 Task: Search for the email with the subject Request for a white paper logged in from softage.1@softage.net with the filter, email from softage.3@softage.net and a new filter,  Delete it 
Action: Mouse moved to (657, 69)
Screenshot: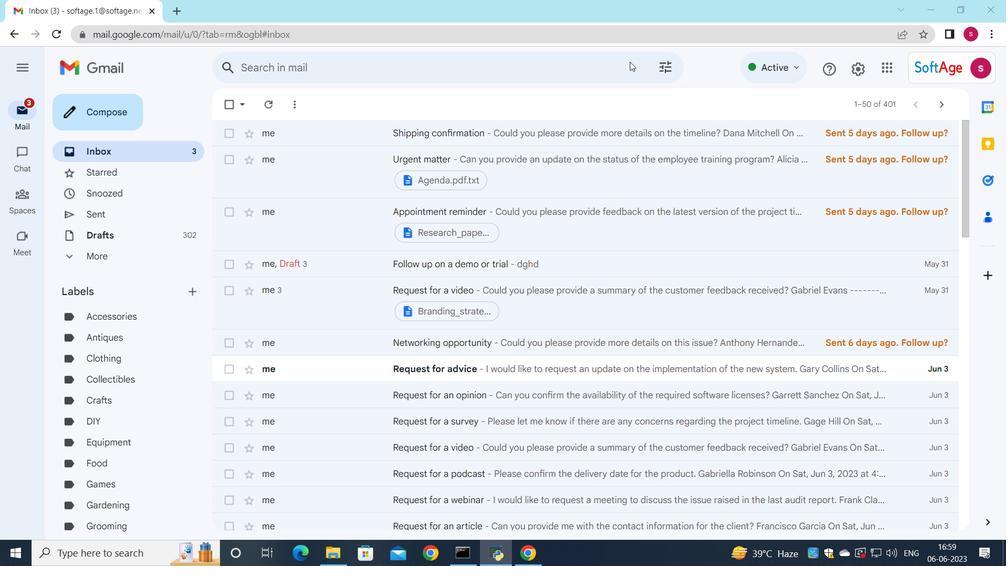 
Action: Mouse pressed left at (657, 69)
Screenshot: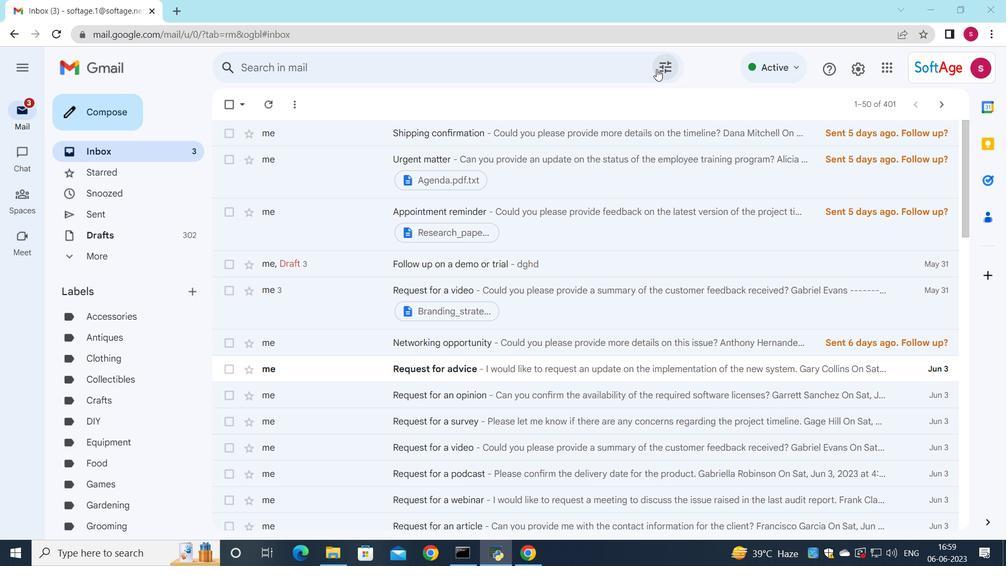 
Action: Mouse moved to (368, 90)
Screenshot: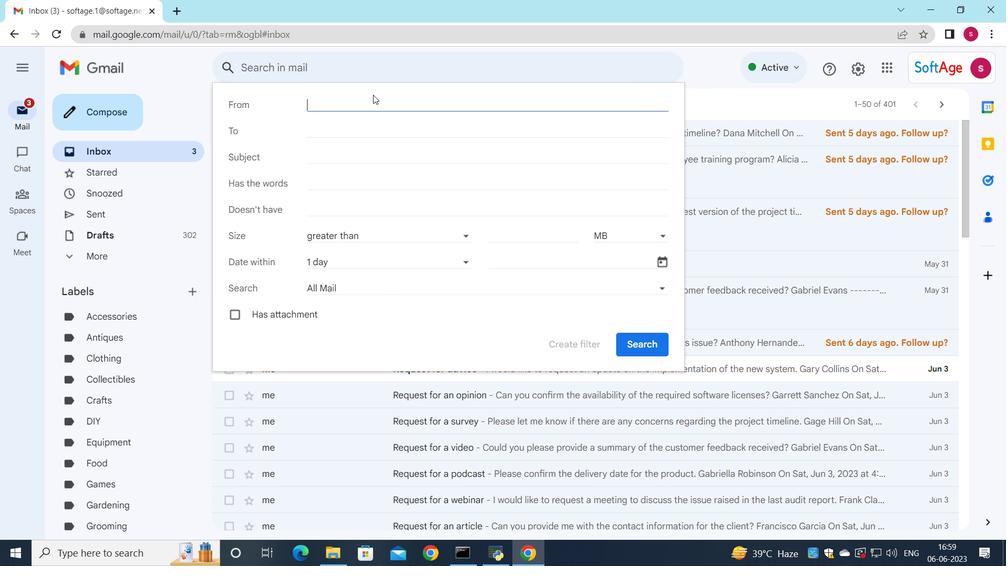 
Action: Mouse pressed left at (368, 90)
Screenshot: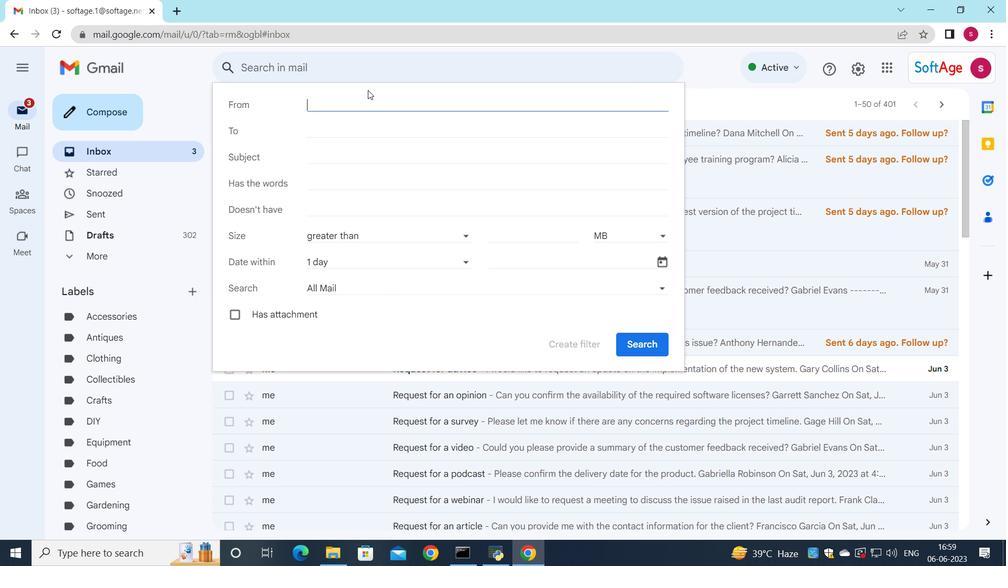 
Action: Mouse moved to (465, 116)
Screenshot: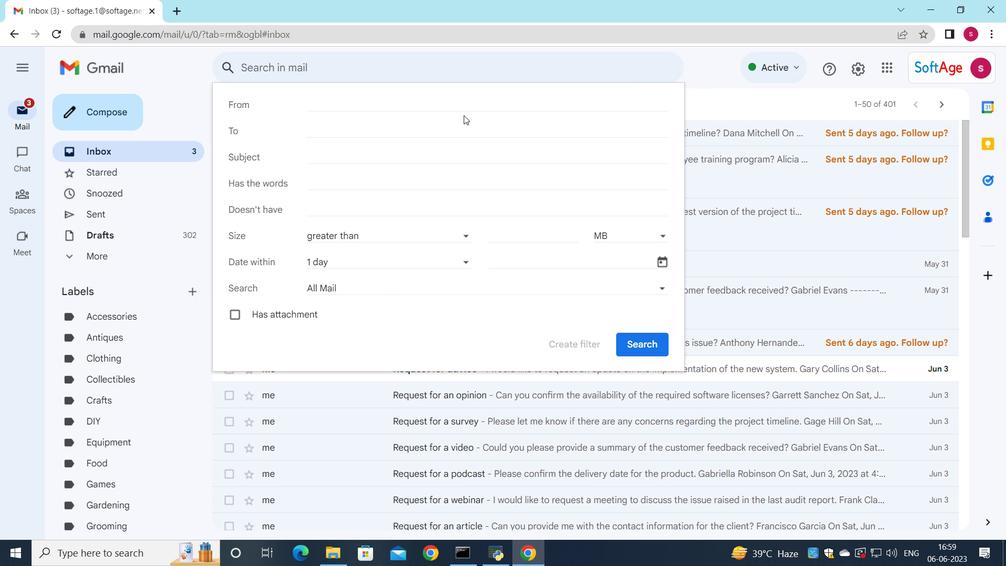 
Action: Key pressed <Key.shift>
Screenshot: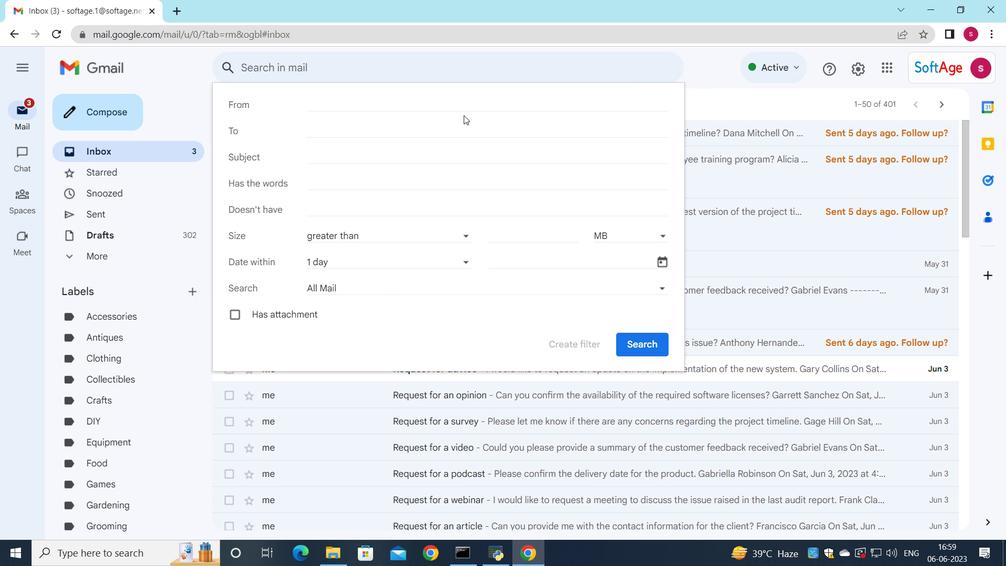 
Action: Mouse moved to (467, 118)
Screenshot: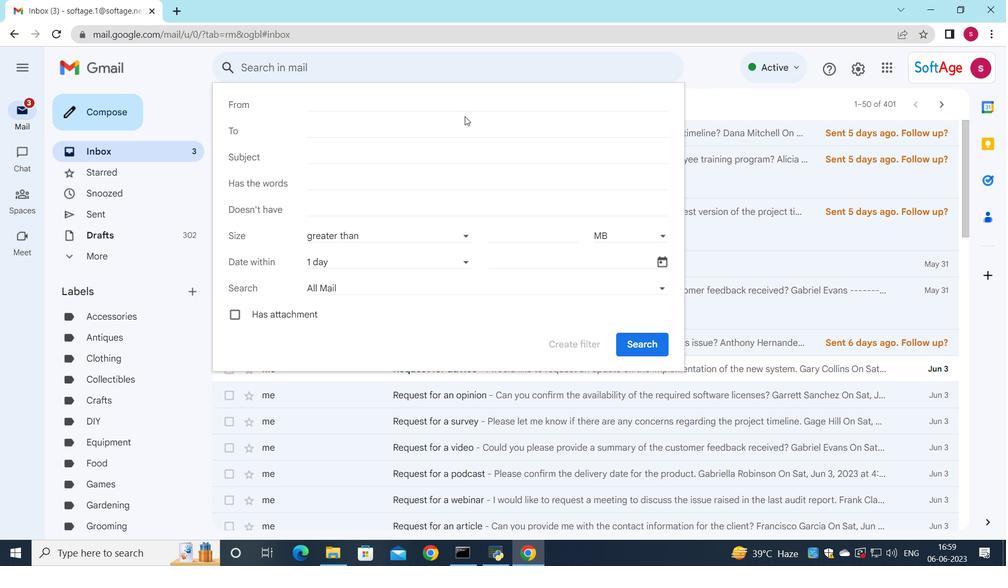 
Action: Key pressed S
Screenshot: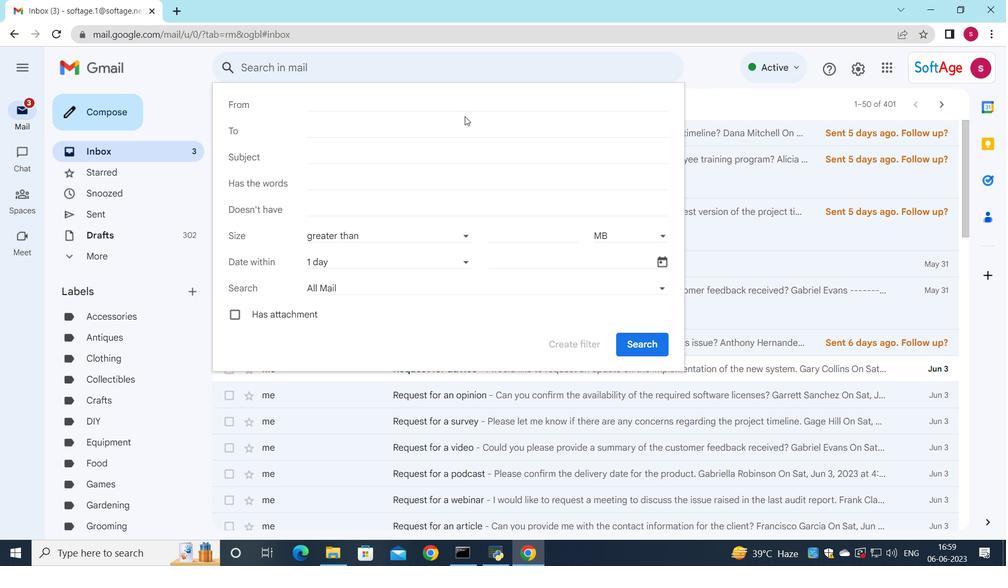 
Action: Mouse moved to (325, 94)
Screenshot: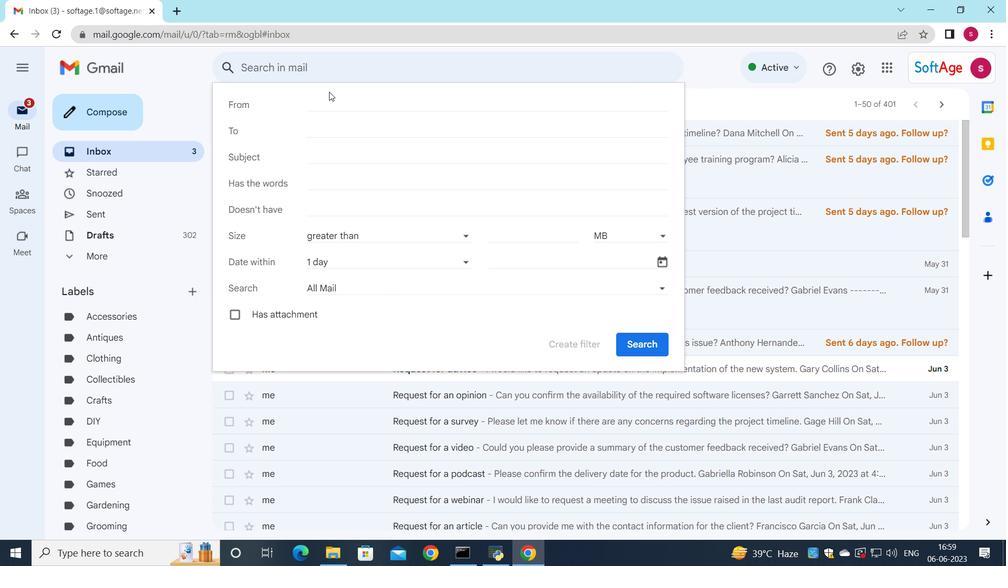 
Action: Mouse pressed left at (325, 94)
Screenshot: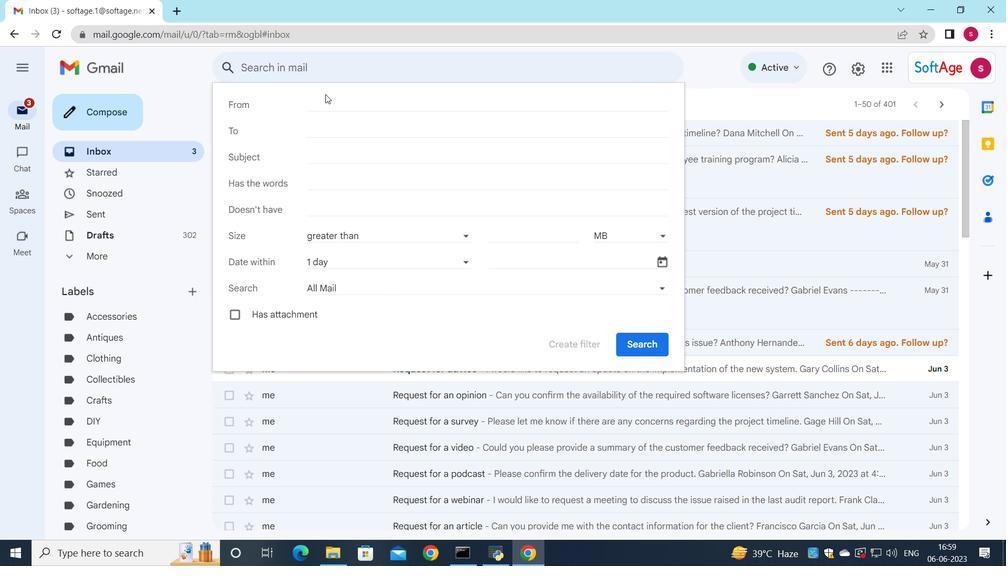 
Action: Mouse moved to (324, 95)
Screenshot: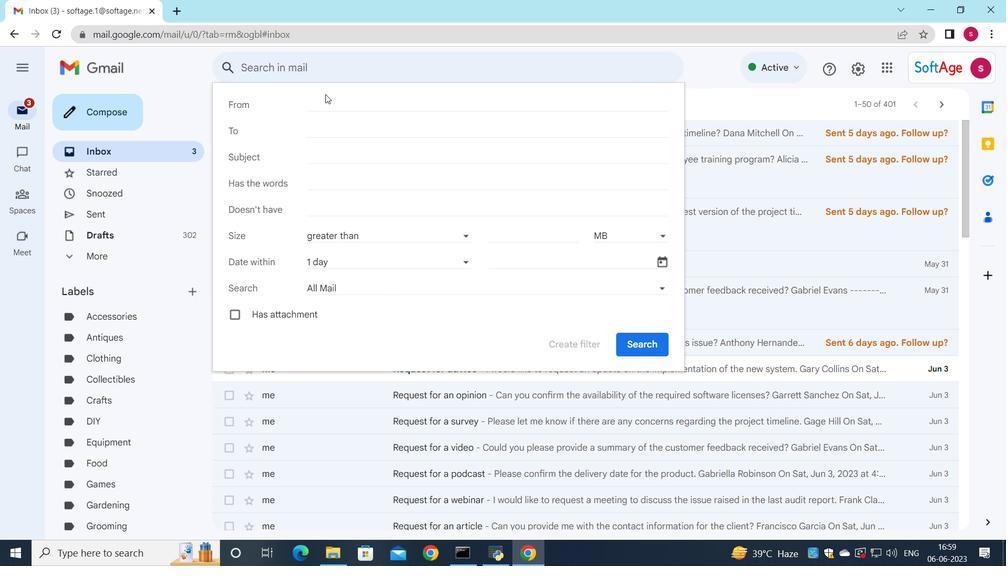 
Action: Mouse pressed left at (324, 95)
Screenshot: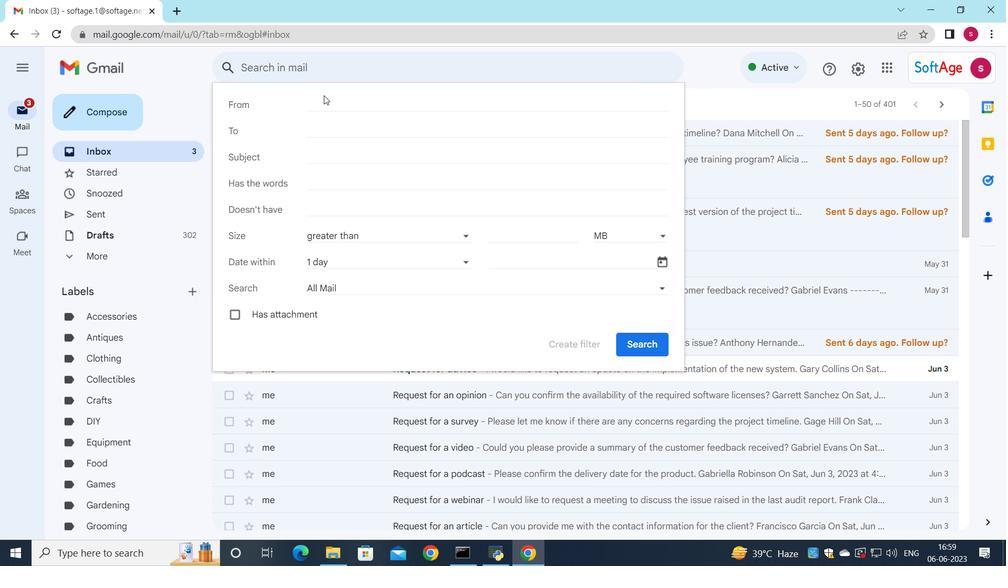 
Action: Mouse moved to (329, 102)
Screenshot: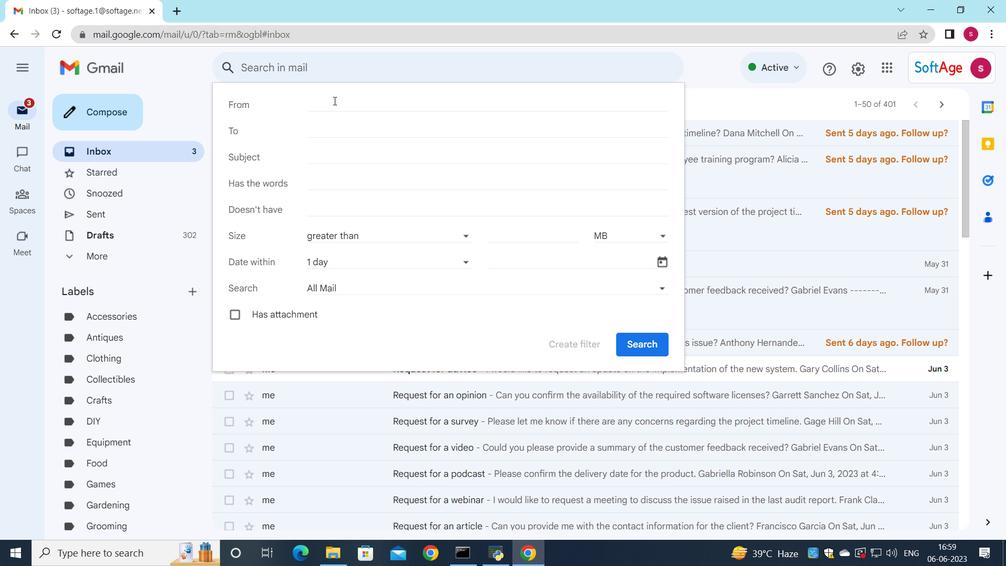 
Action: Mouse pressed left at (329, 102)
Screenshot: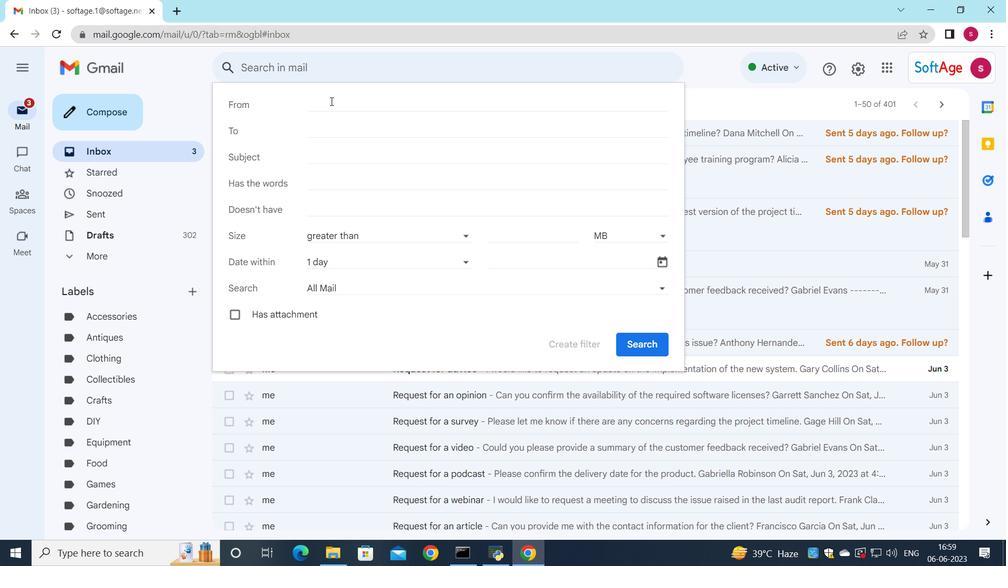 
Action: Mouse moved to (576, 198)
Screenshot: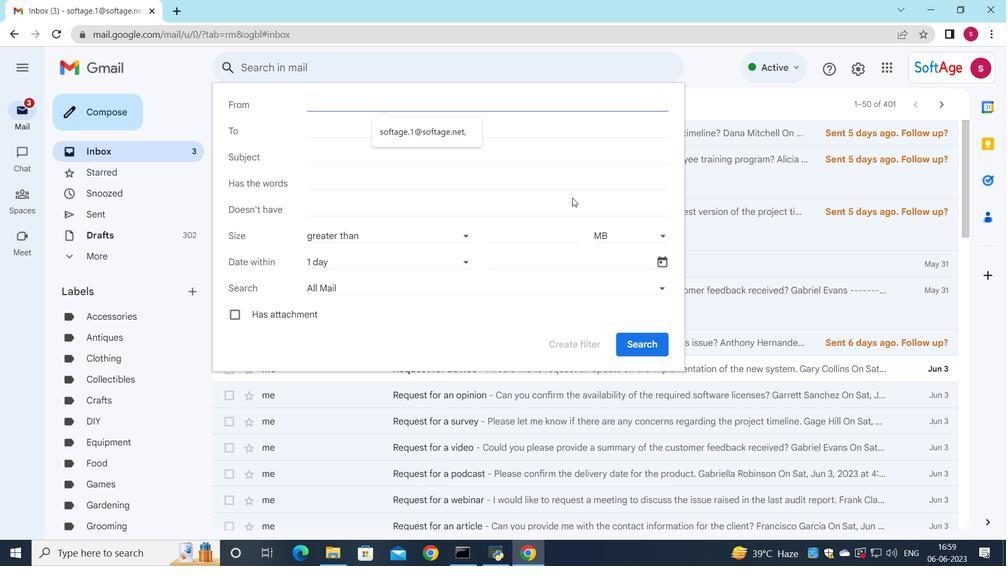 
Action: Key pressed <Key.shift>
Screenshot: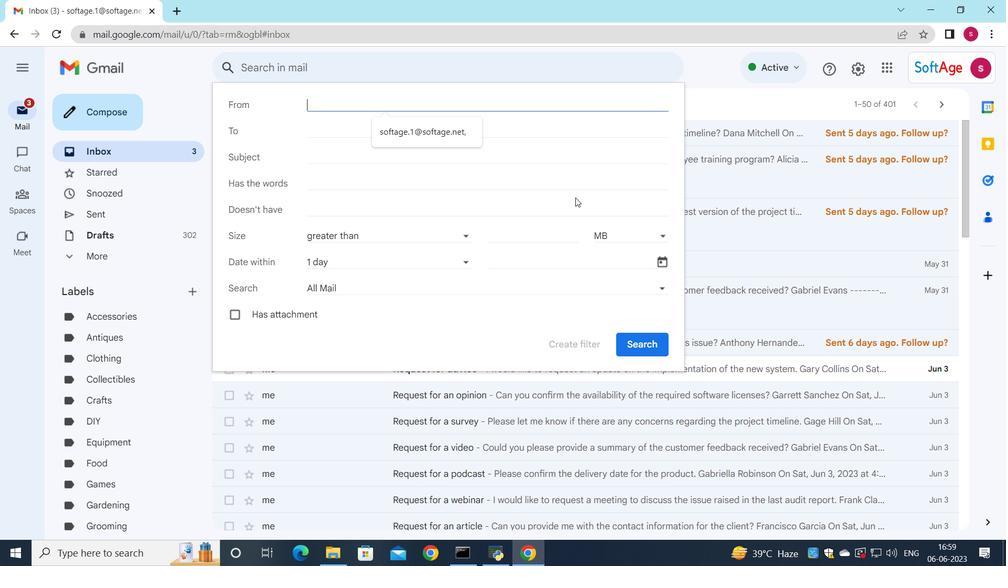 
Action: Mouse moved to (574, 199)
Screenshot: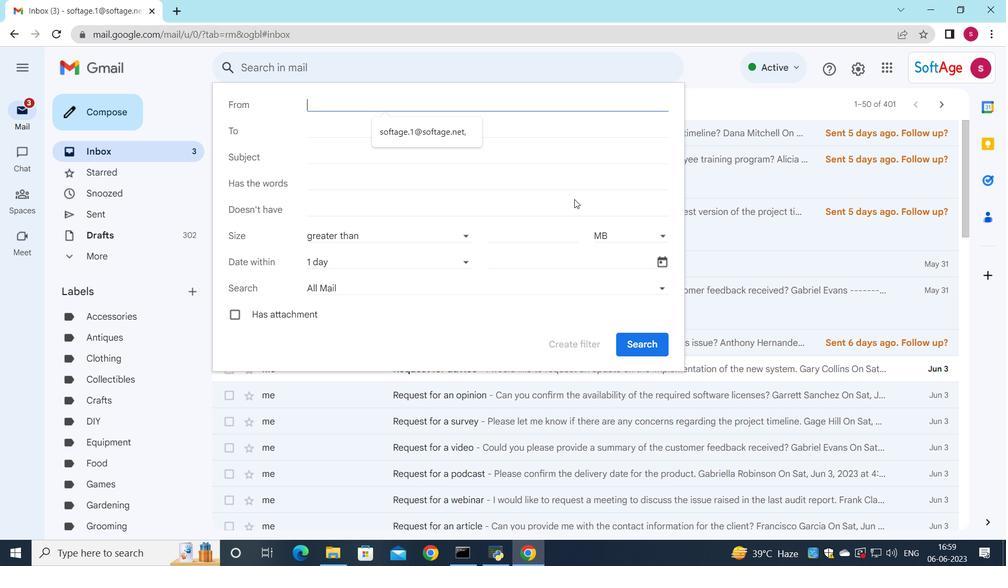 
Action: Key pressed S
Screenshot: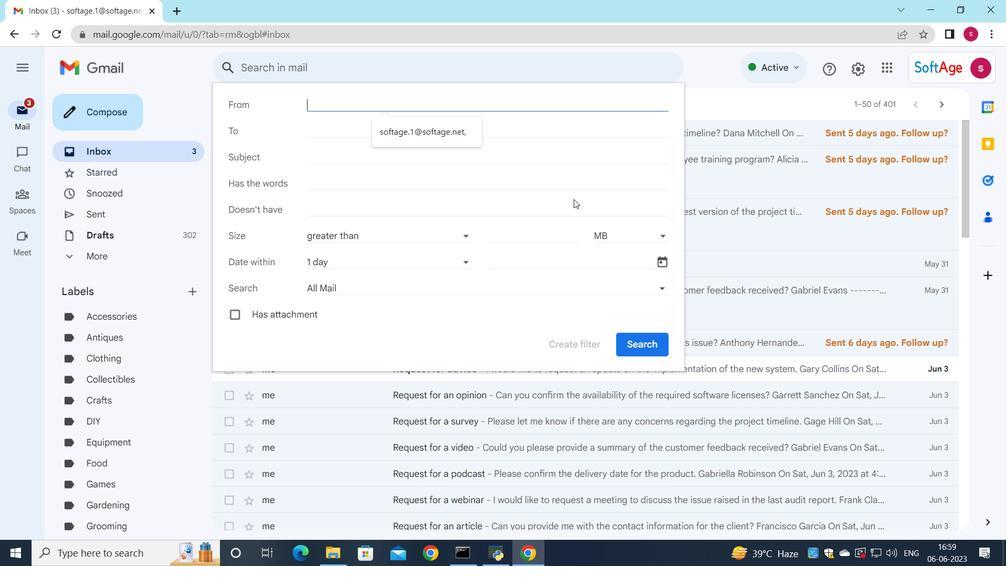 
Action: Mouse moved to (443, 129)
Screenshot: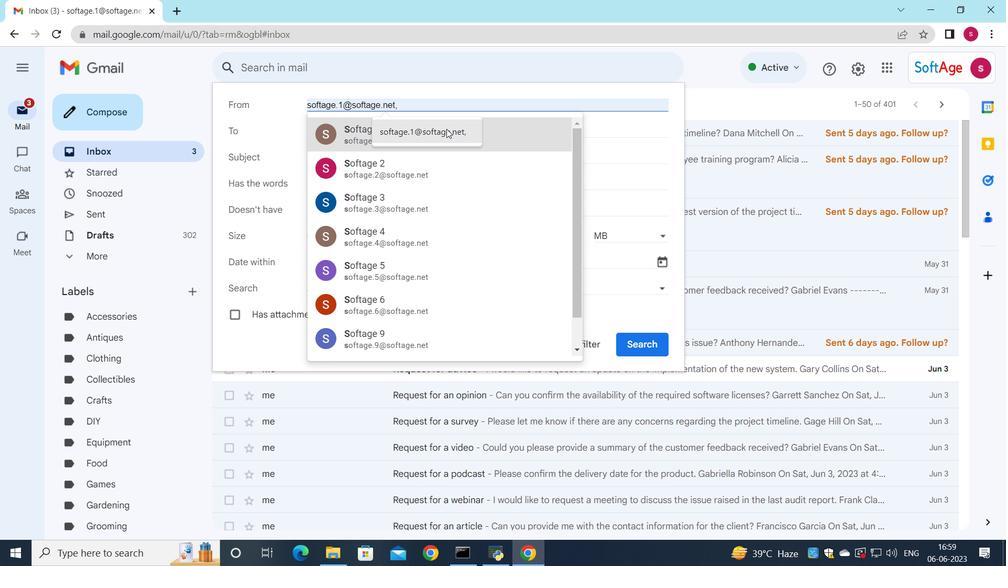 
Action: Mouse pressed left at (443, 129)
Screenshot: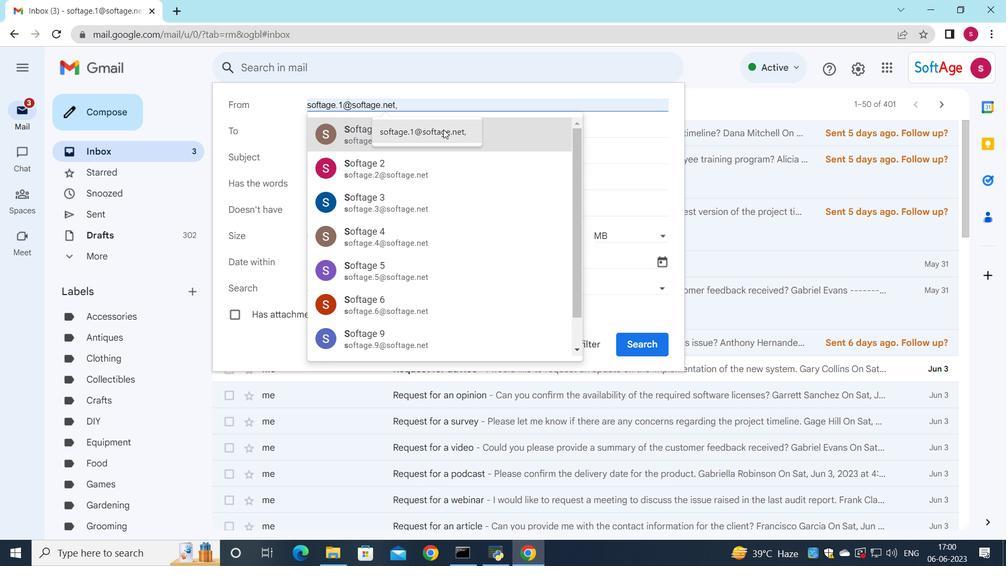 
Action: Mouse moved to (359, 132)
Screenshot: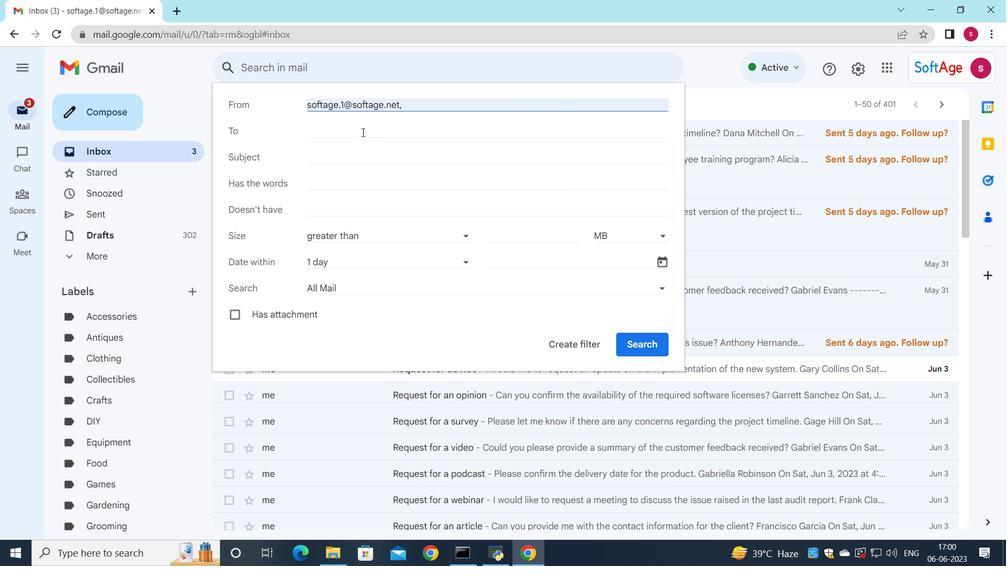 
Action: Mouse pressed left at (359, 132)
Screenshot: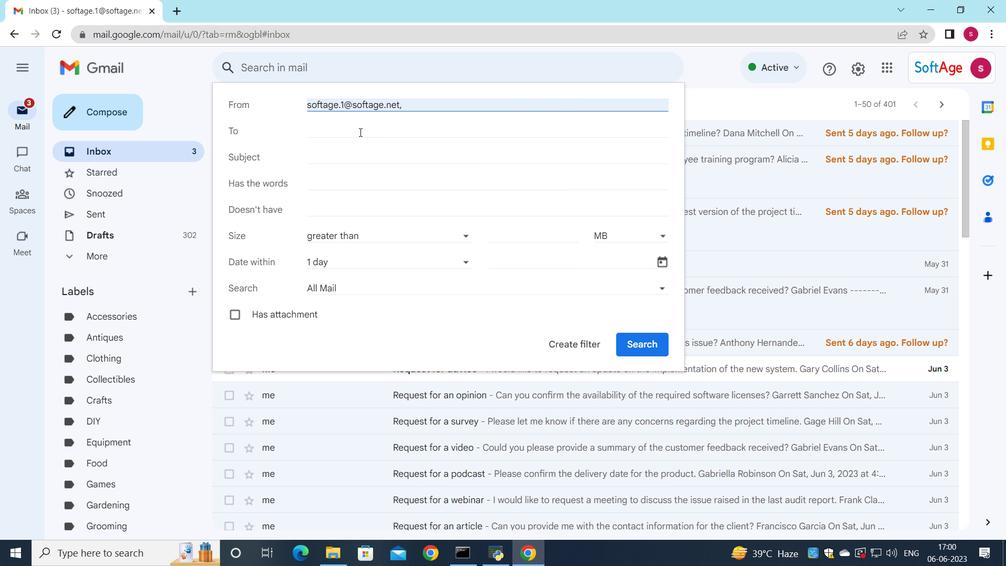 
Action: Mouse moved to (413, 180)
Screenshot: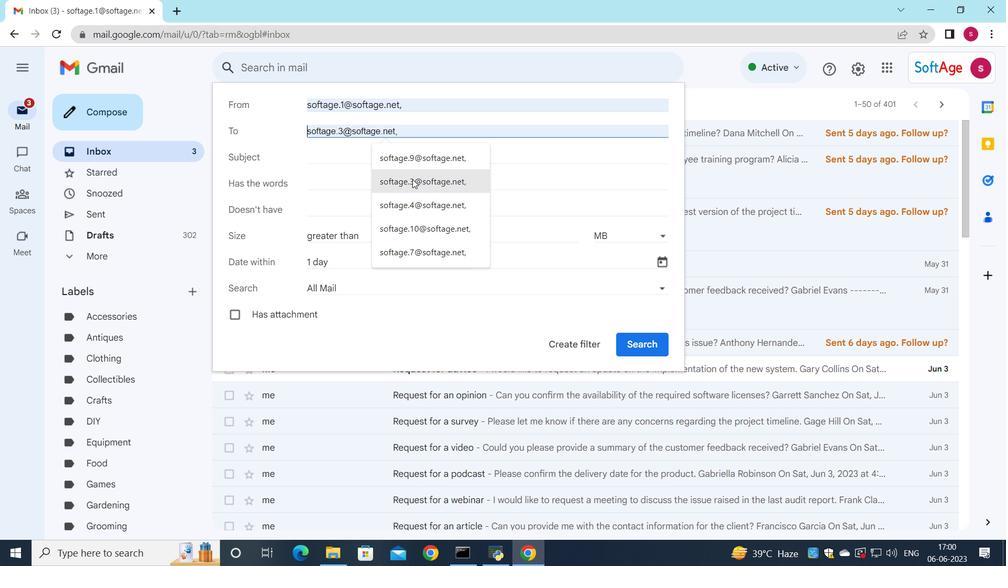 
Action: Mouse pressed left at (413, 180)
Screenshot: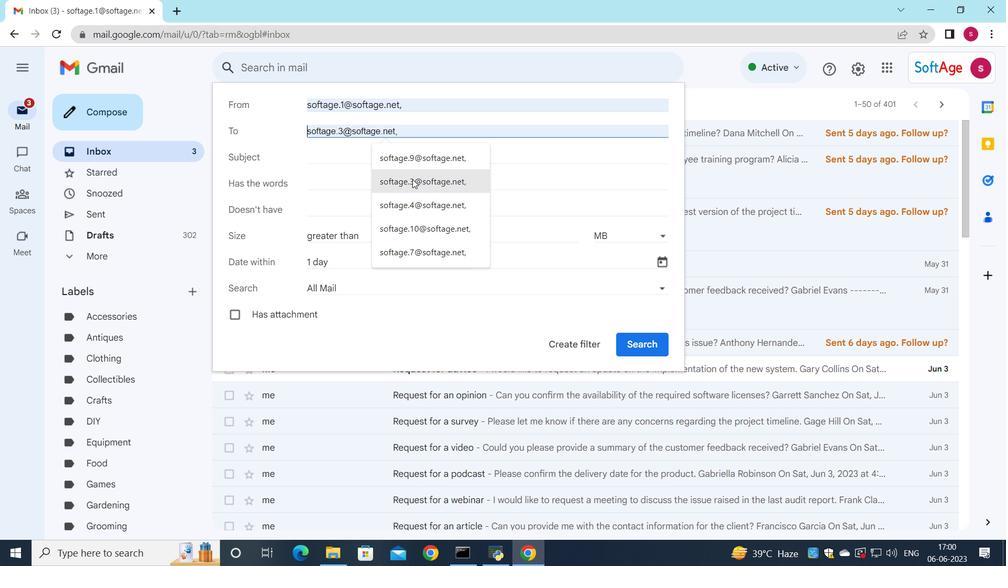 
Action: Mouse moved to (337, 162)
Screenshot: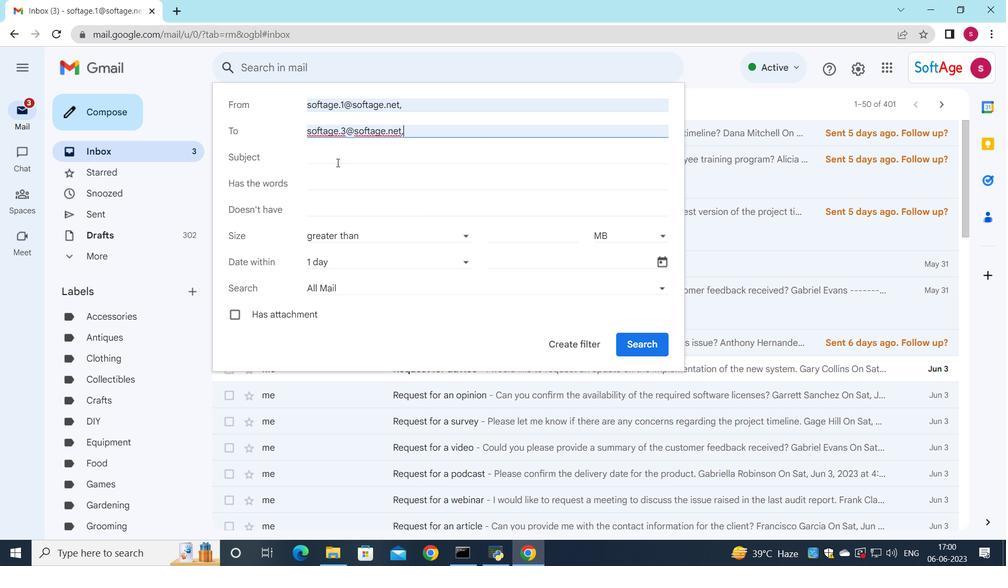 
Action: Mouse pressed left at (337, 162)
Screenshot: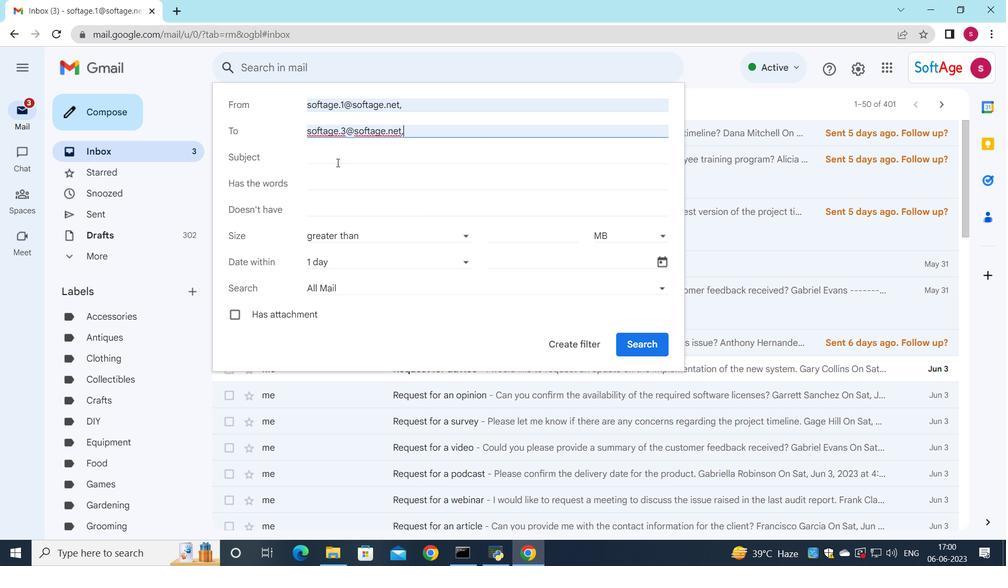 
Action: Mouse moved to (657, 174)
Screenshot: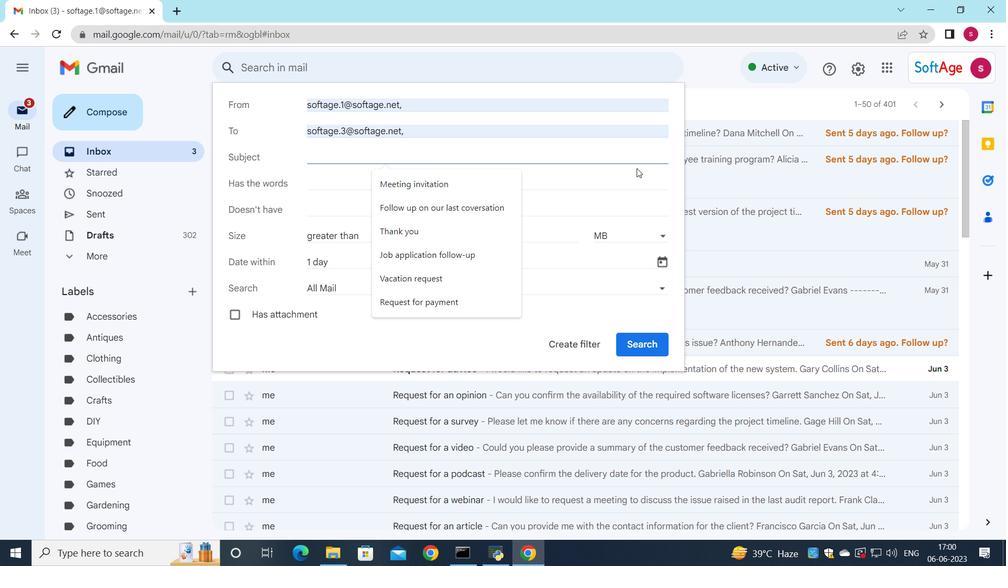 
Action: Key pressed <Key.shift><Key.shift>Request<Key.space>for<Key.space>a<Key.space><Key.space><Key.shift><Key.shift><Key.shift><Key.shift>W<Key.backspace>white<Key.space>paper
Screenshot: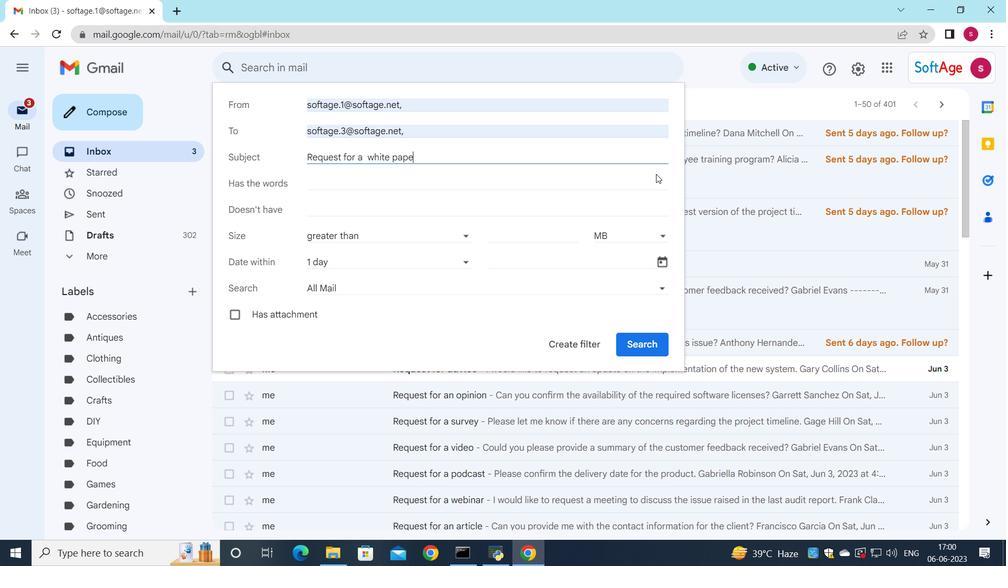 
Action: Mouse moved to (469, 260)
Screenshot: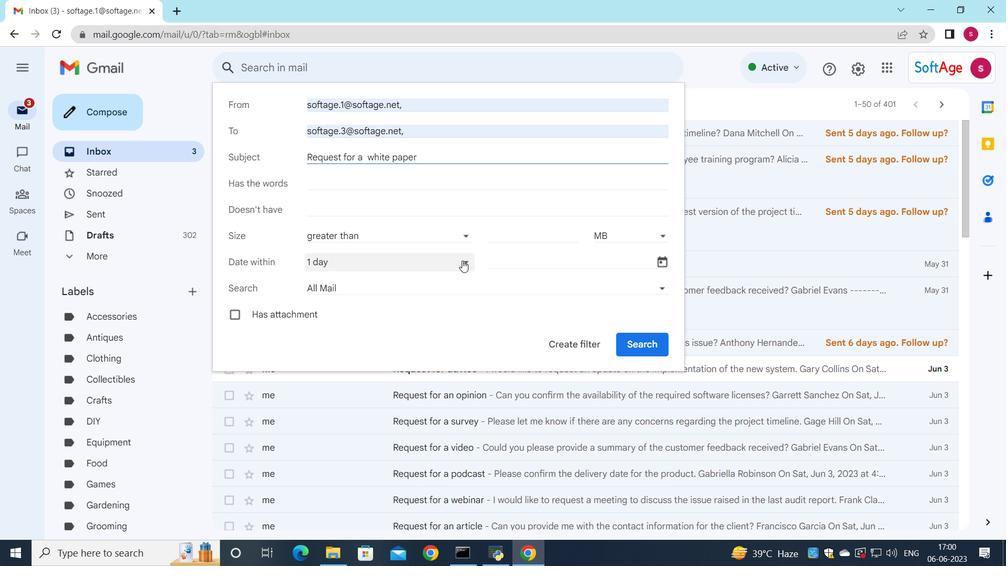 
Action: Mouse pressed left at (469, 260)
Screenshot: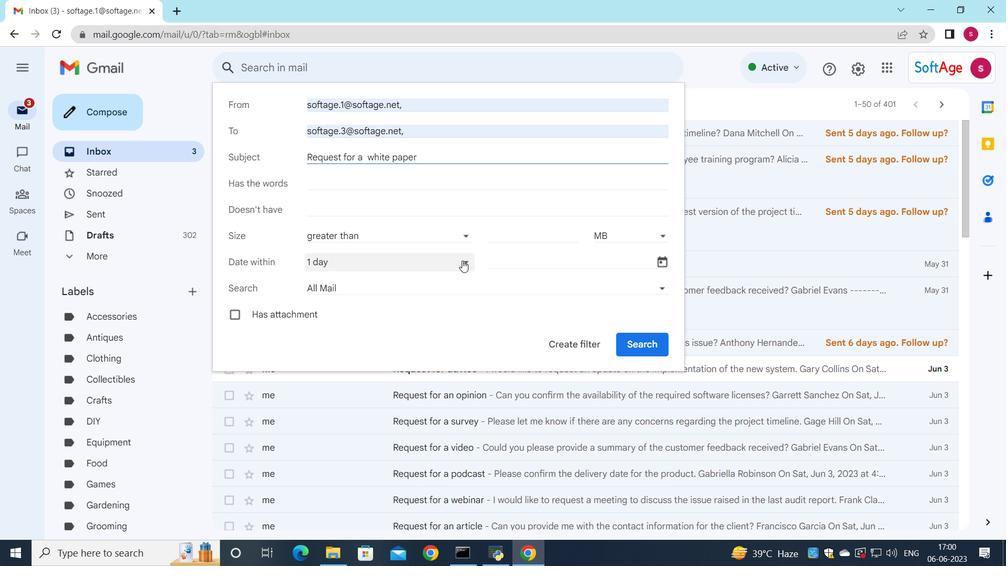 
Action: Mouse moved to (350, 412)
Screenshot: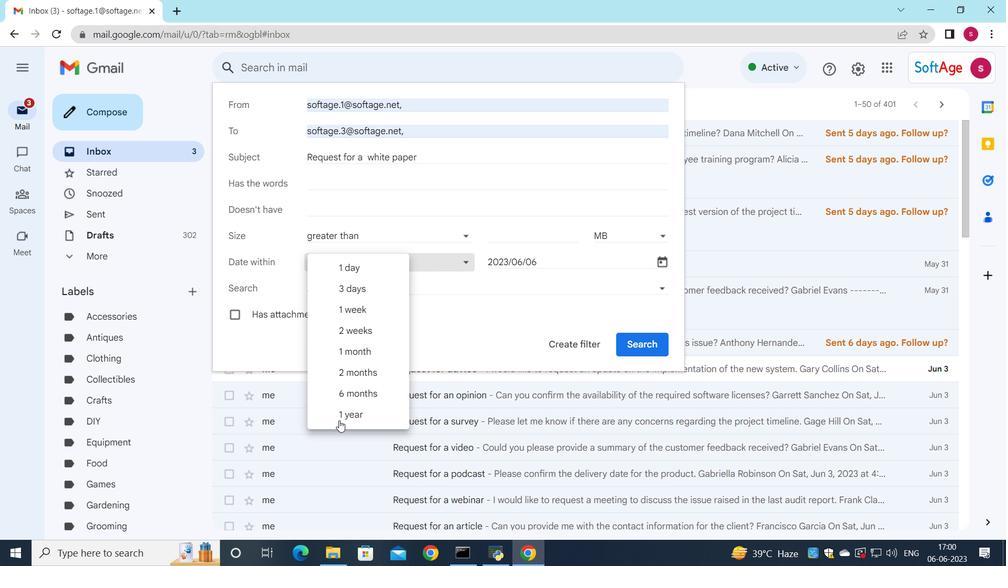 
Action: Mouse pressed left at (350, 412)
Screenshot: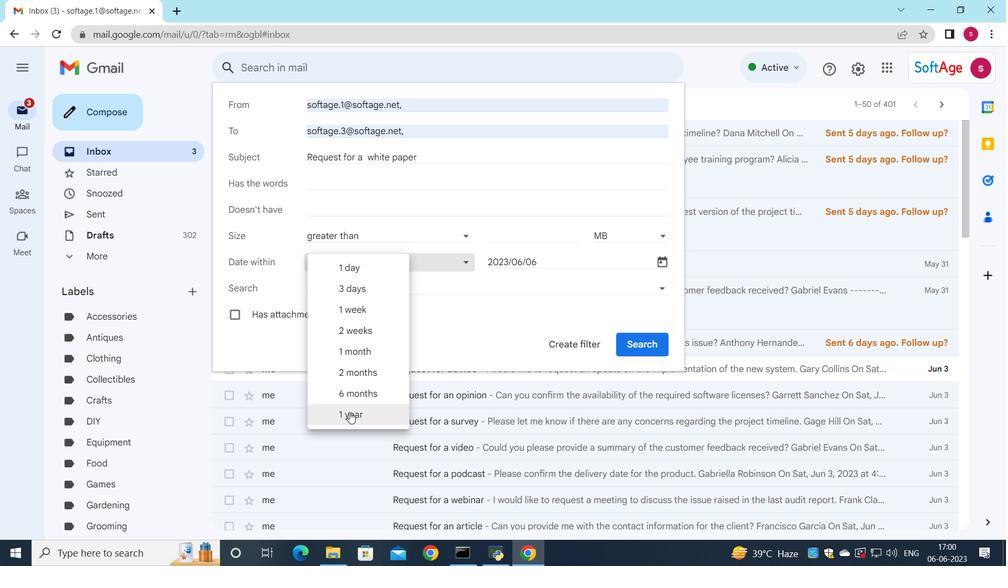 
Action: Mouse moved to (574, 346)
Screenshot: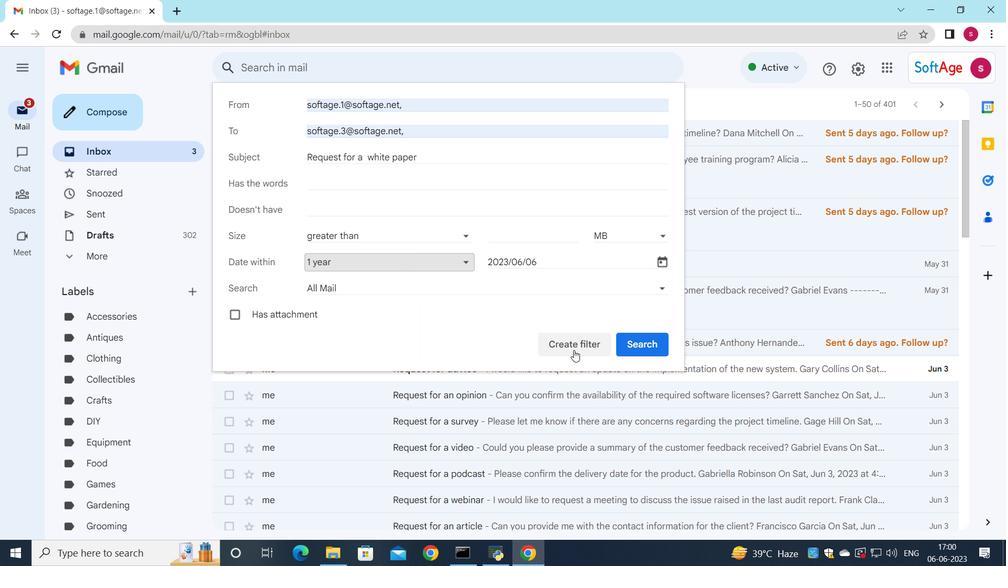 
Action: Mouse pressed left at (574, 346)
Screenshot: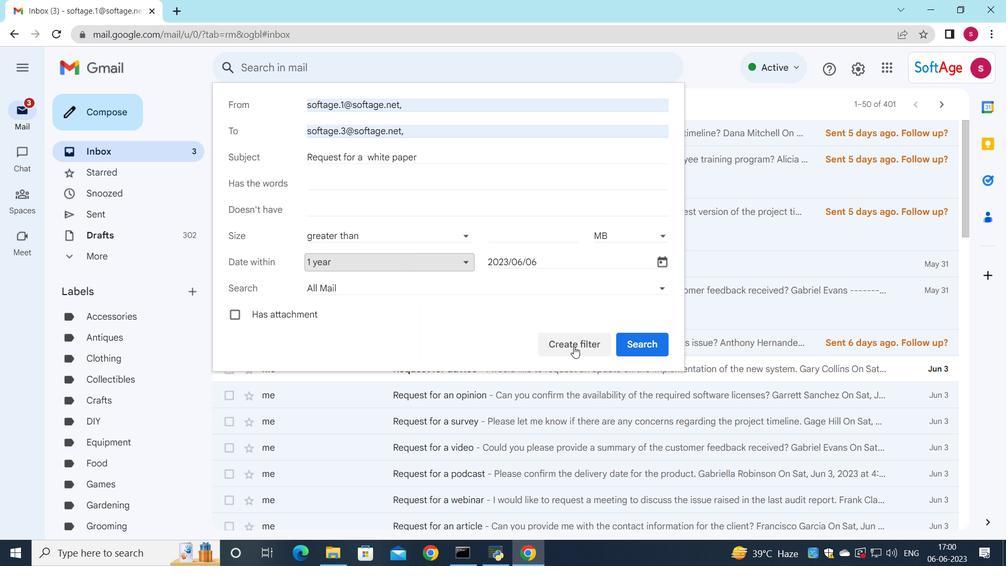 
Action: Mouse moved to (242, 226)
Screenshot: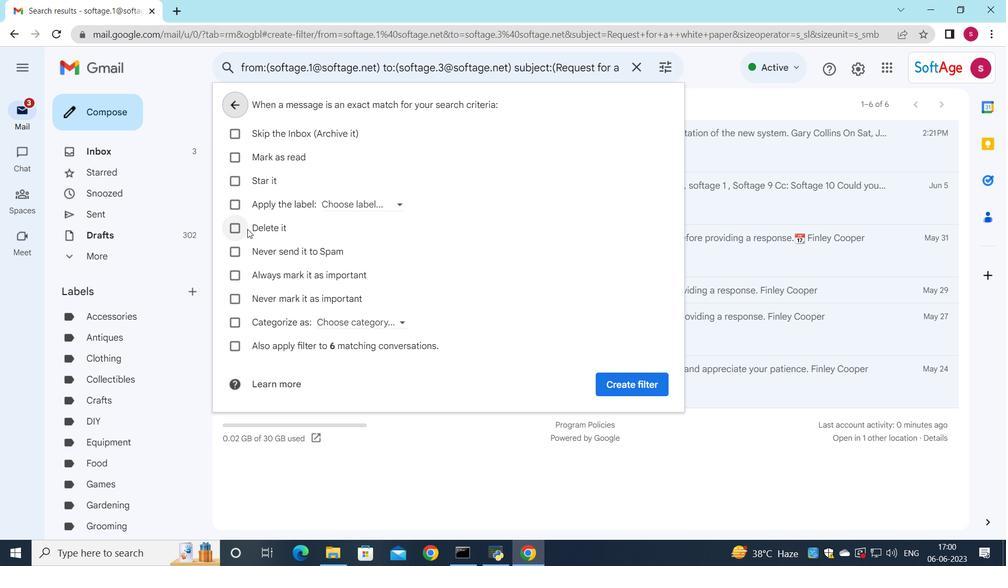 
Action: Mouse pressed left at (242, 226)
Screenshot: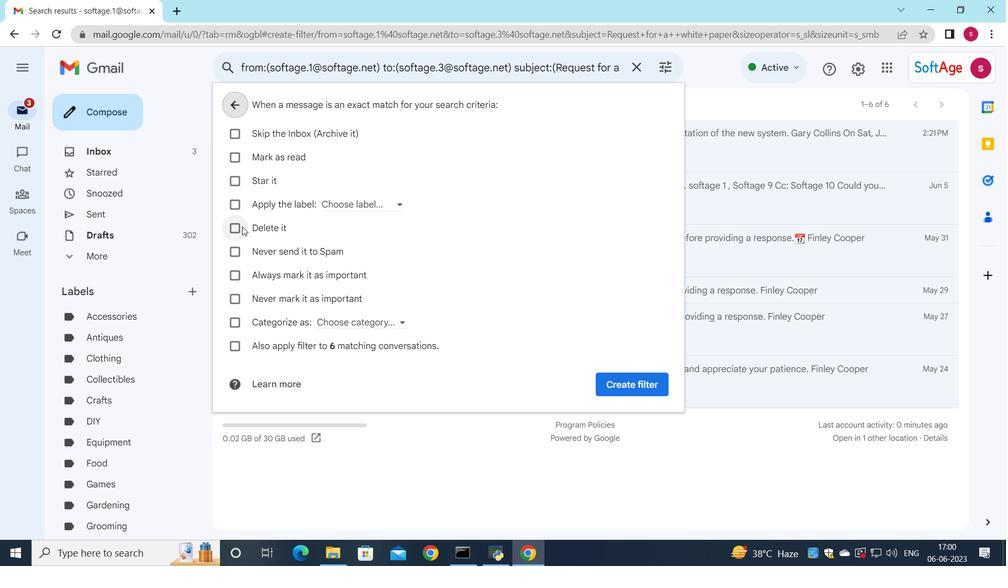 
Action: Mouse moved to (620, 382)
Screenshot: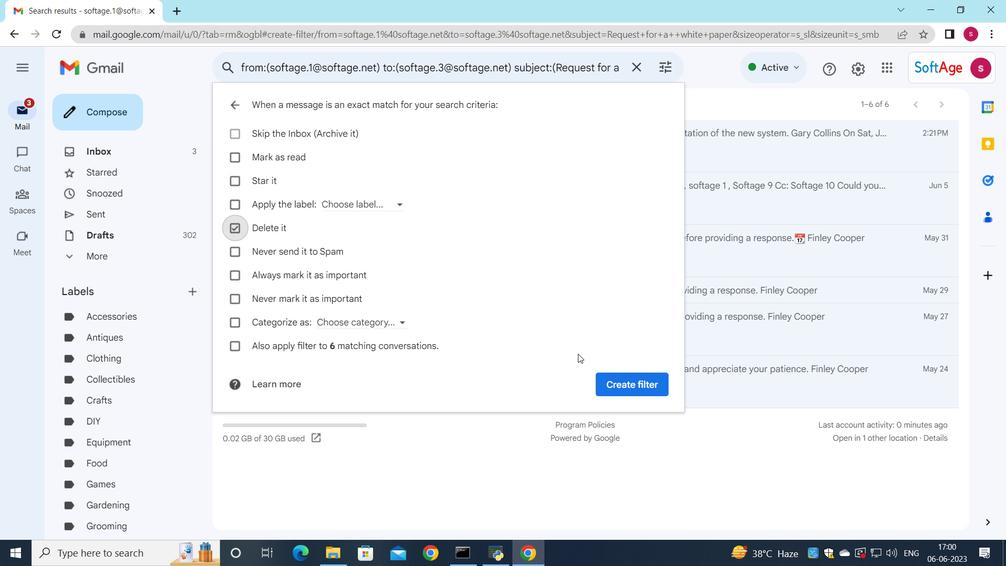 
Action: Mouse pressed left at (620, 382)
Screenshot: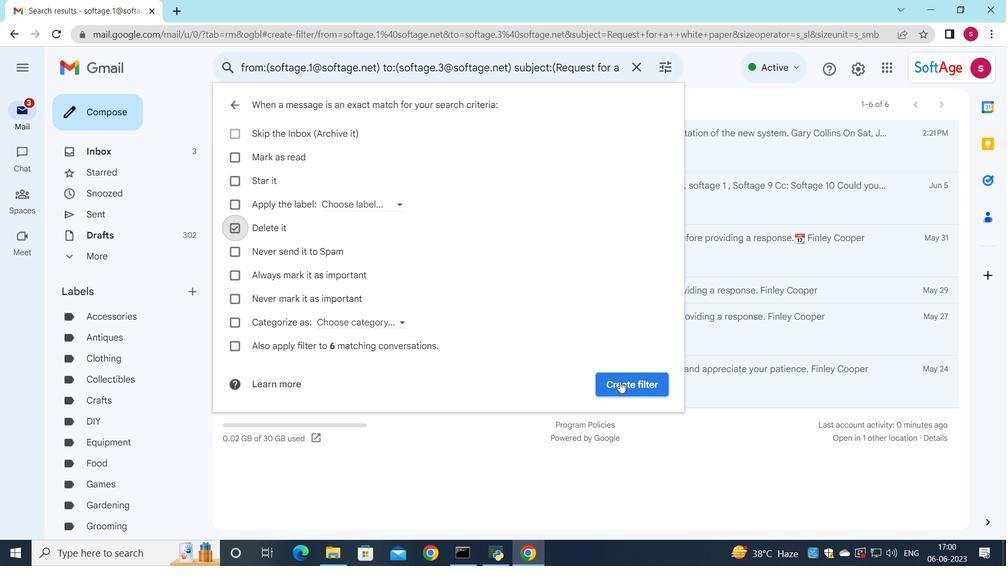
Action: Mouse moved to (818, 391)
Screenshot: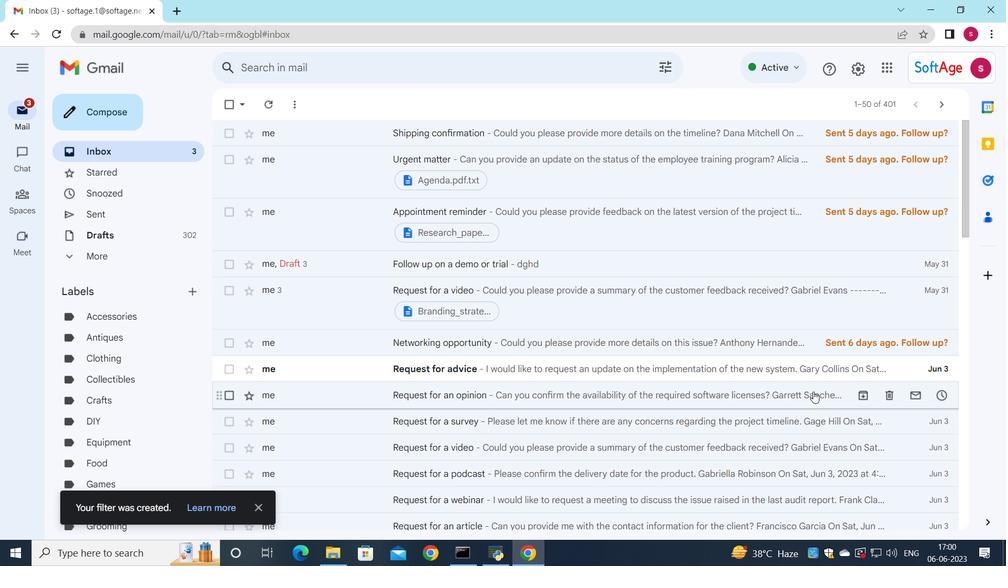 
